 Task: Apply layout title slide in current slide.
Action: Mouse moved to (358, 83)
Screenshot: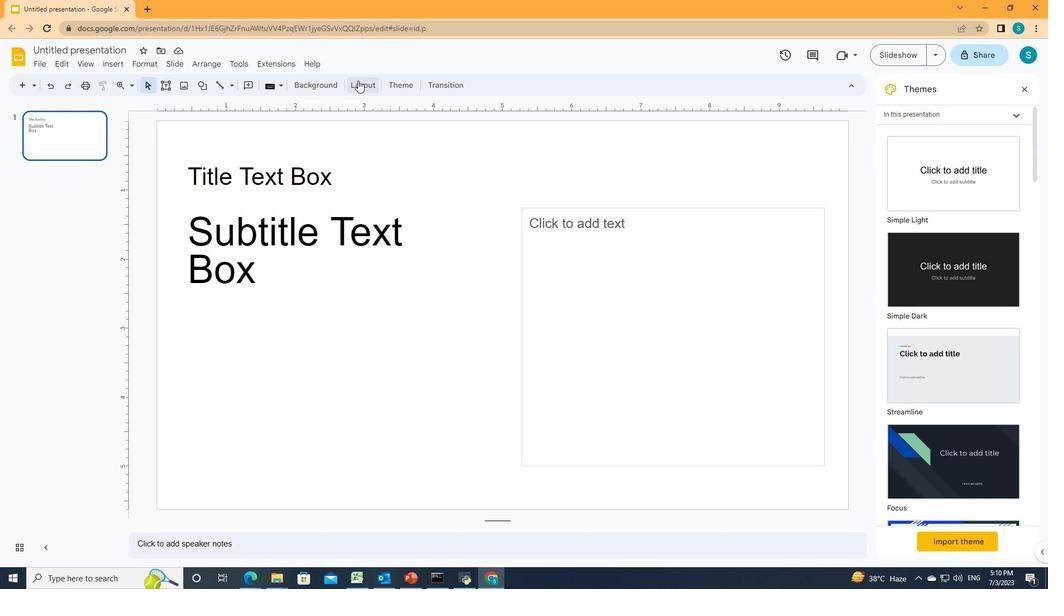 
Action: Mouse pressed left at (358, 83)
Screenshot: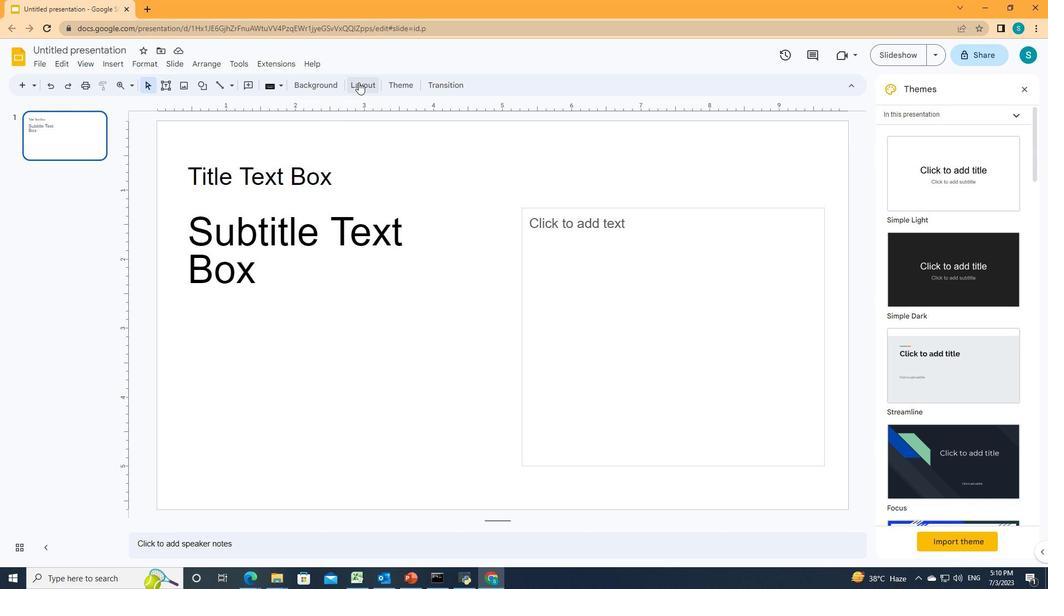 
Action: Mouse moved to (401, 131)
Screenshot: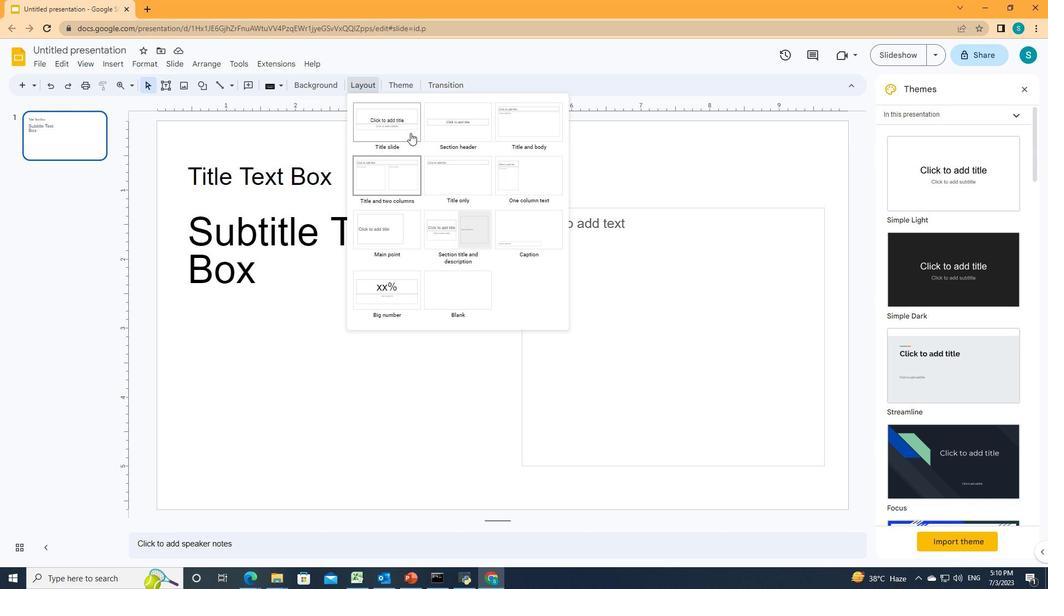 
Action: Mouse pressed left at (401, 131)
Screenshot: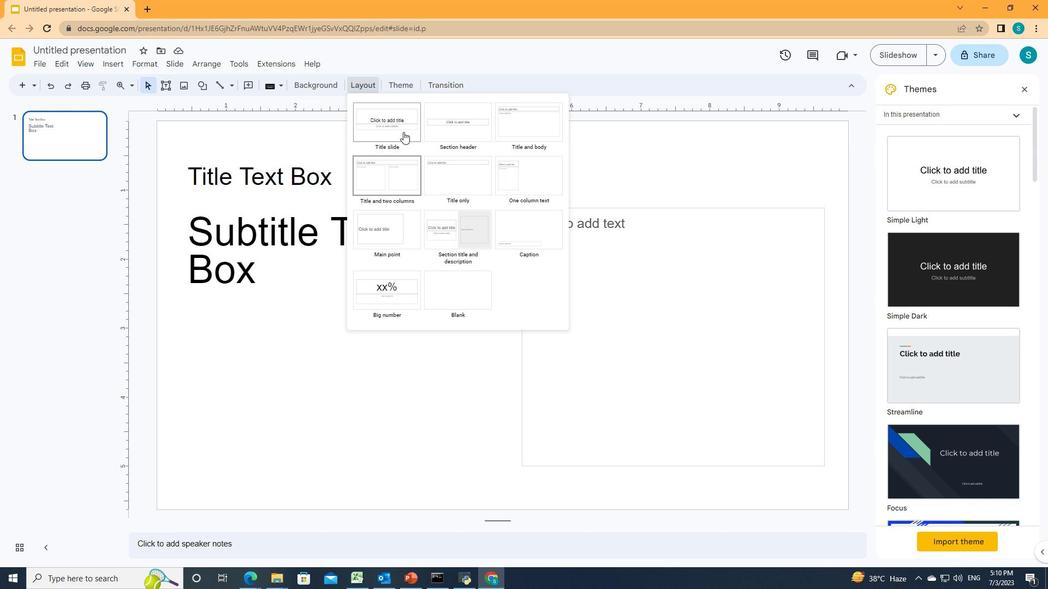 
